 Task: Add Mori-Nu Organic Silken Tofu to the cart.
Action: Mouse moved to (20, 59)
Screenshot: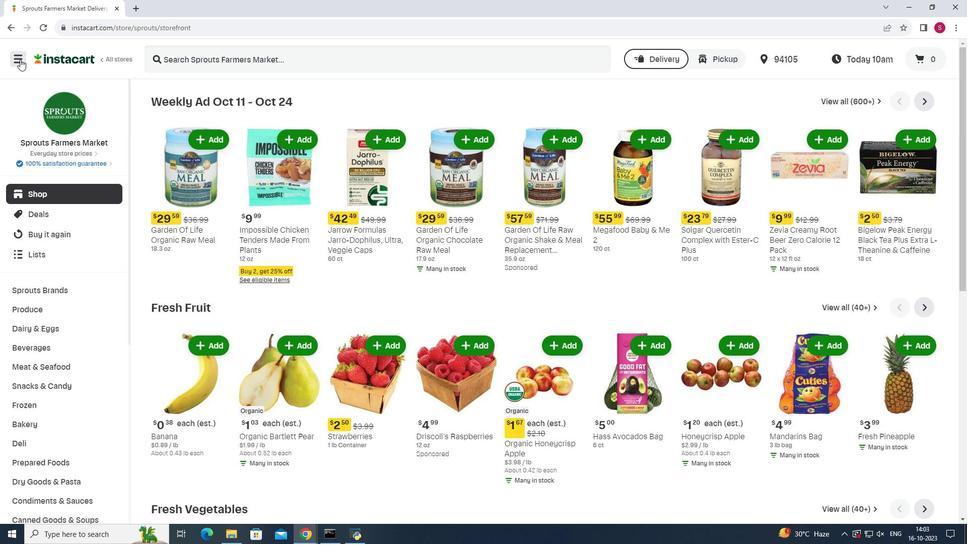 
Action: Mouse pressed left at (20, 59)
Screenshot: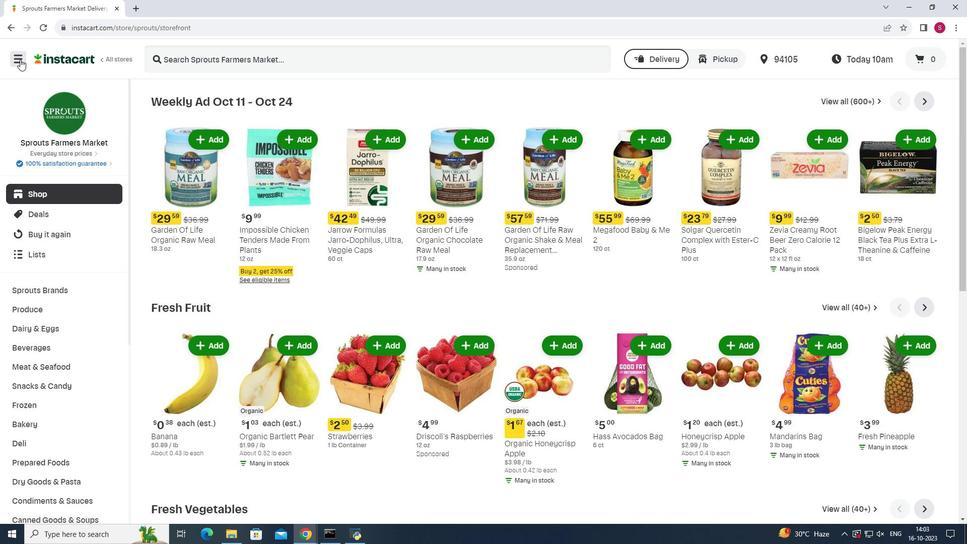 
Action: Mouse moved to (58, 267)
Screenshot: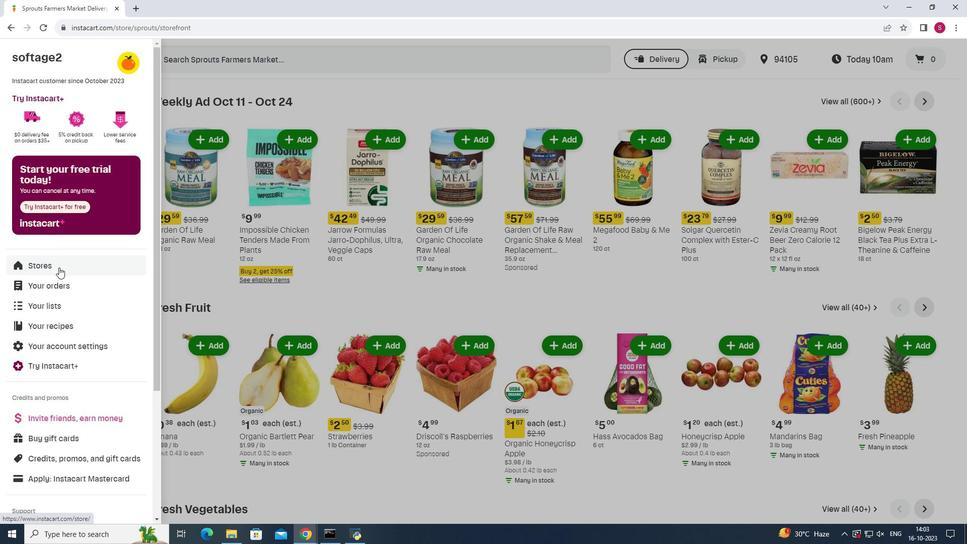 
Action: Mouse pressed left at (58, 267)
Screenshot: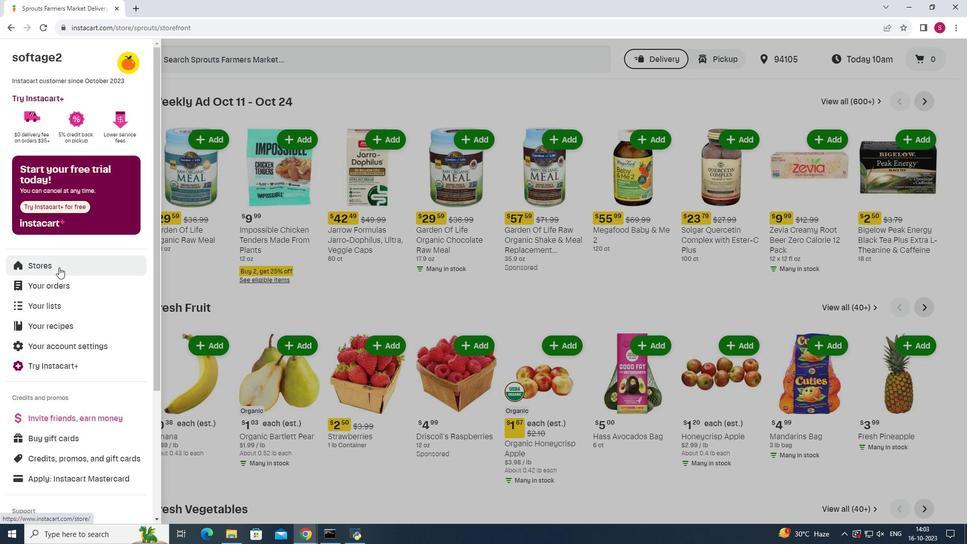 
Action: Mouse moved to (236, 91)
Screenshot: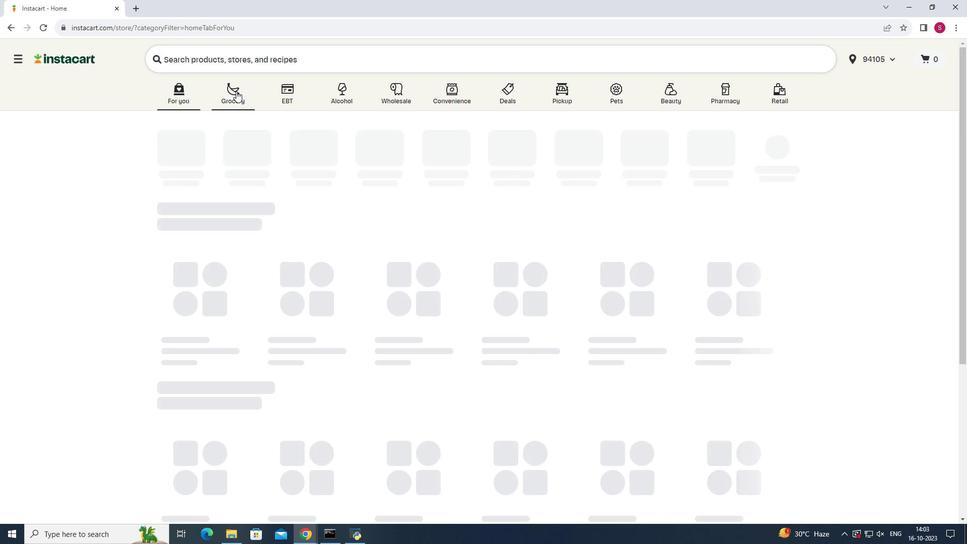 
Action: Mouse pressed left at (236, 91)
Screenshot: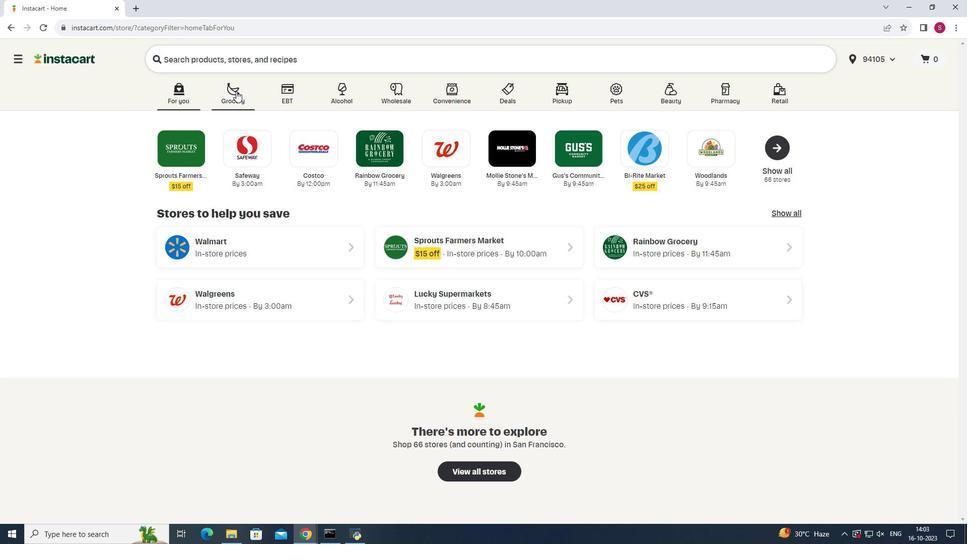 
Action: Mouse moved to (682, 137)
Screenshot: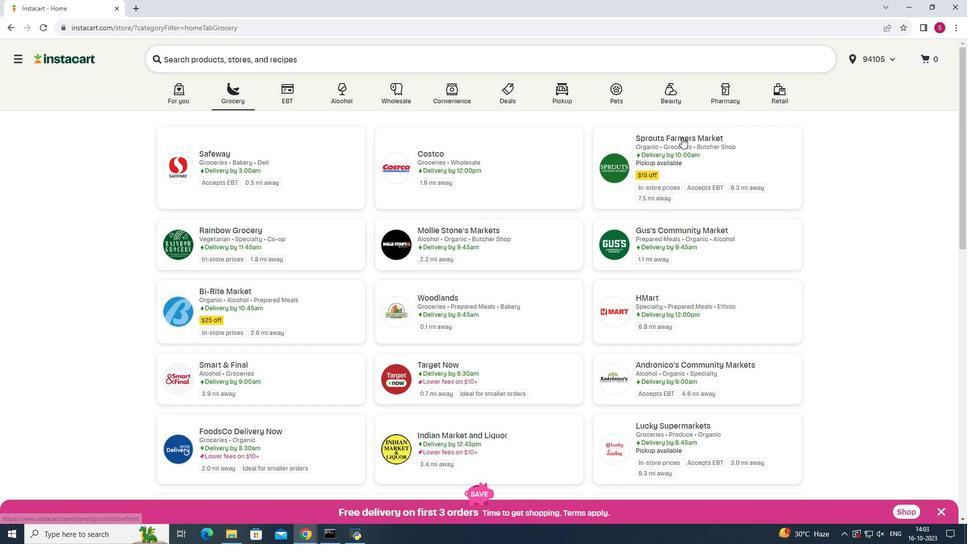 
Action: Mouse pressed left at (682, 137)
Screenshot: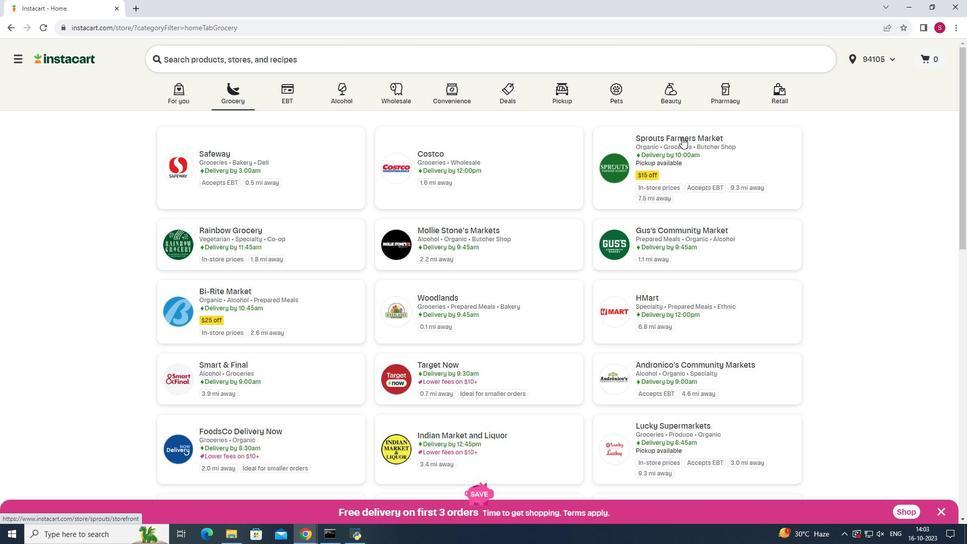 
Action: Mouse moved to (45, 366)
Screenshot: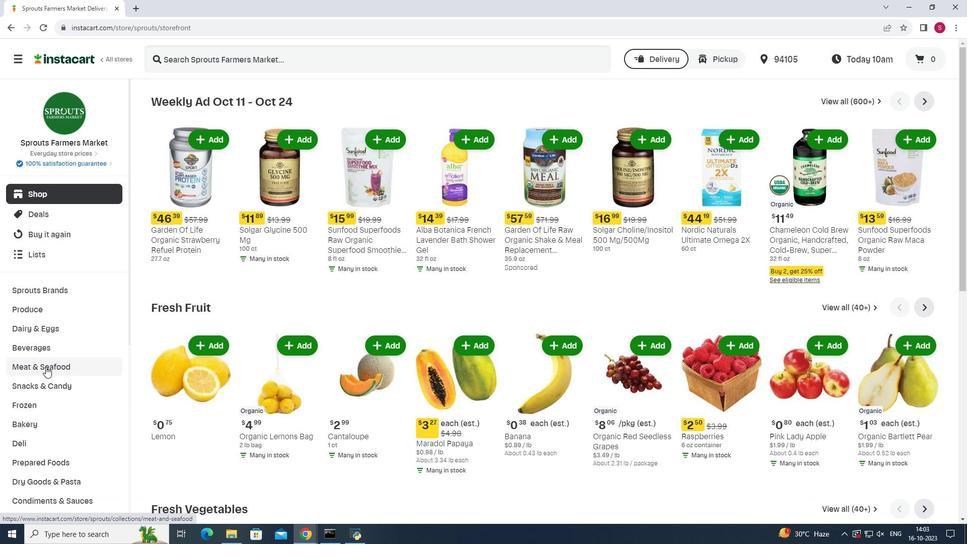
Action: Mouse pressed left at (45, 366)
Screenshot: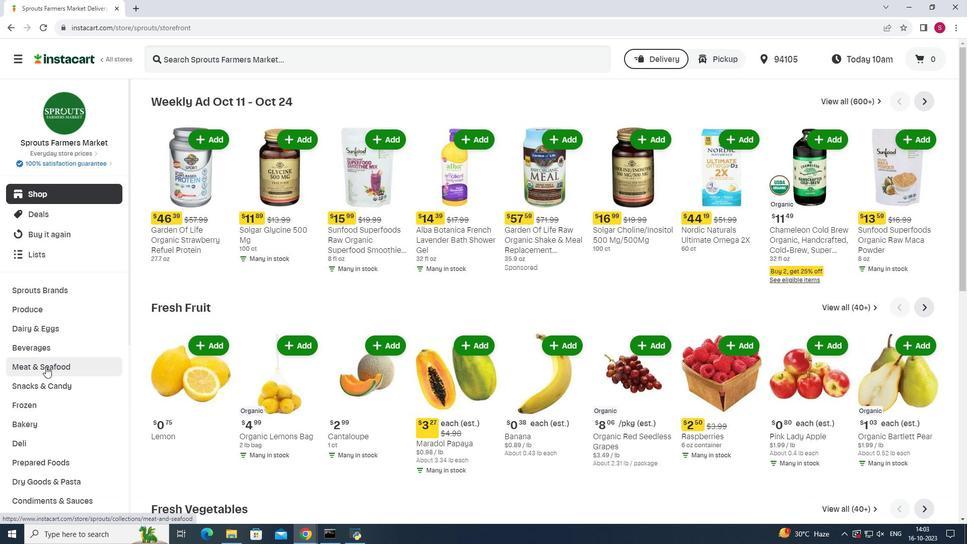 
Action: Mouse moved to (717, 122)
Screenshot: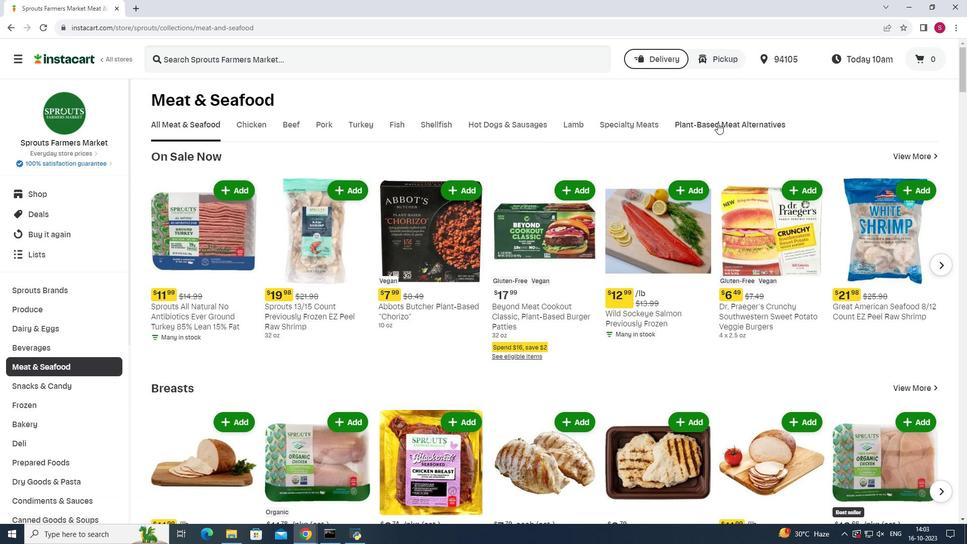 
Action: Mouse pressed left at (717, 122)
Screenshot: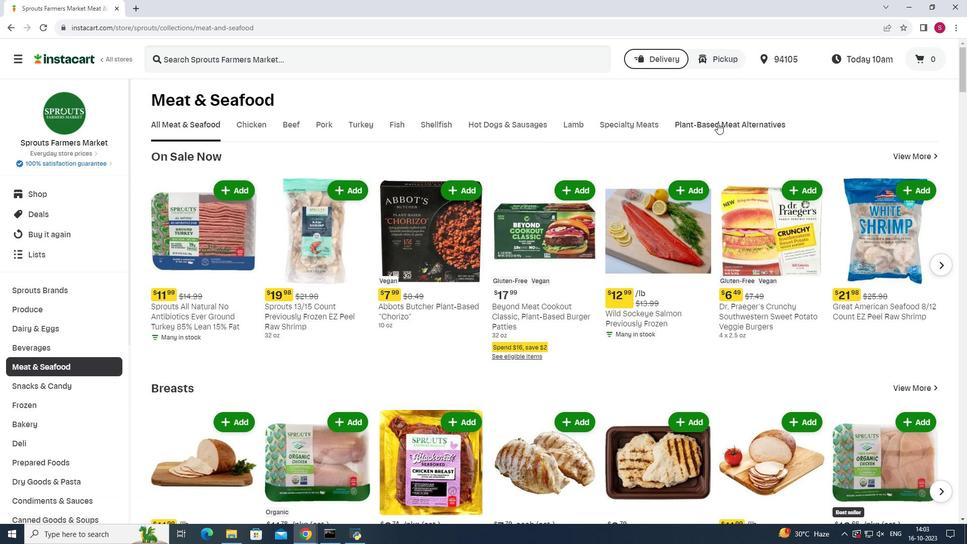 
Action: Mouse moved to (214, 168)
Screenshot: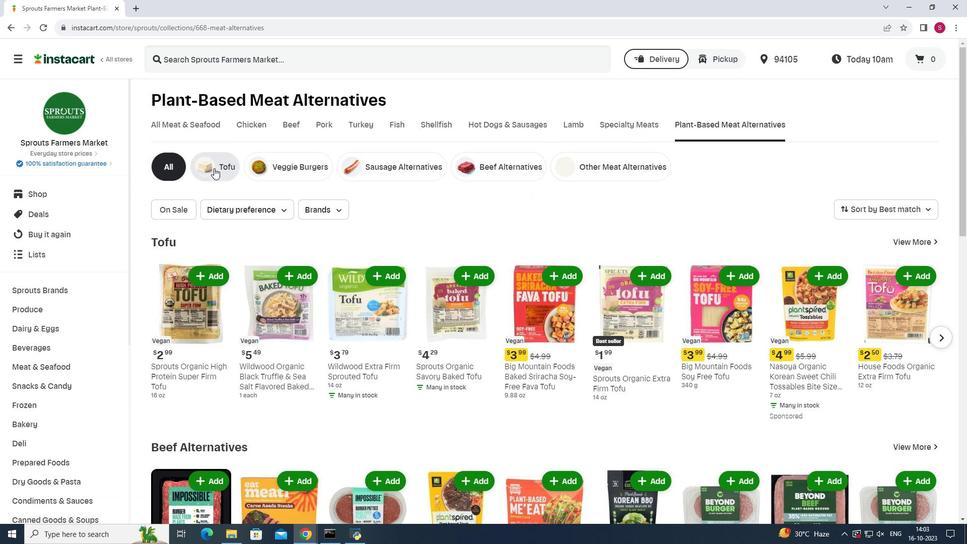 
Action: Mouse pressed left at (214, 168)
Screenshot: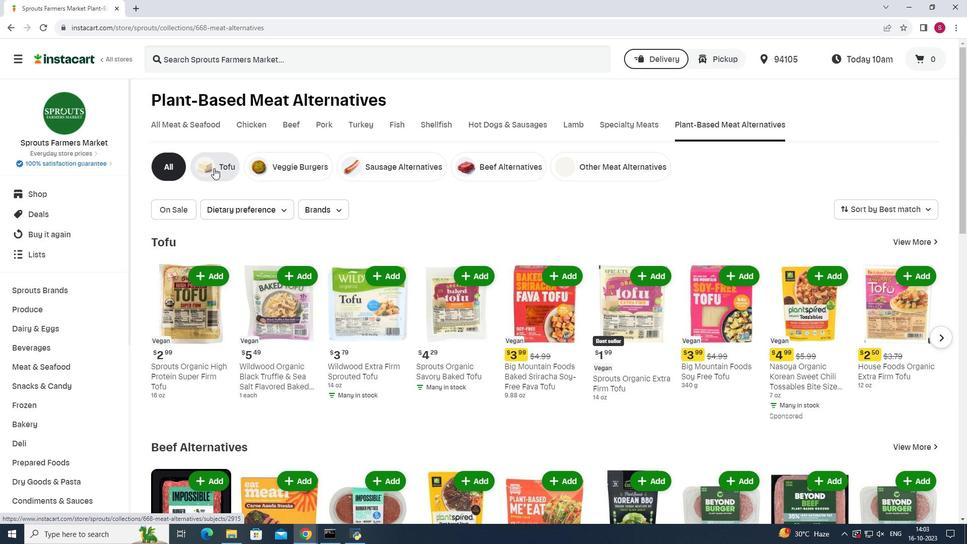 
Action: Mouse moved to (392, 58)
Screenshot: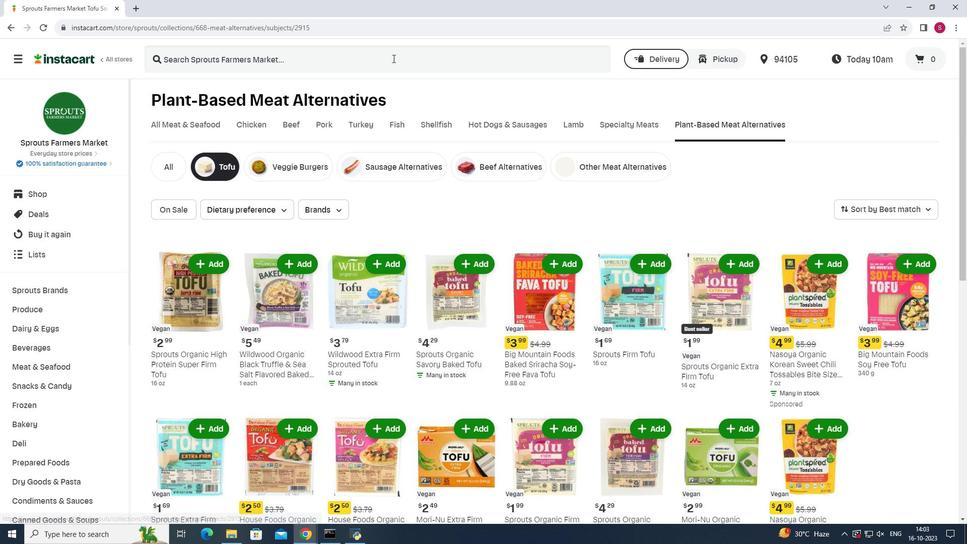 
Action: Mouse pressed left at (392, 58)
Screenshot: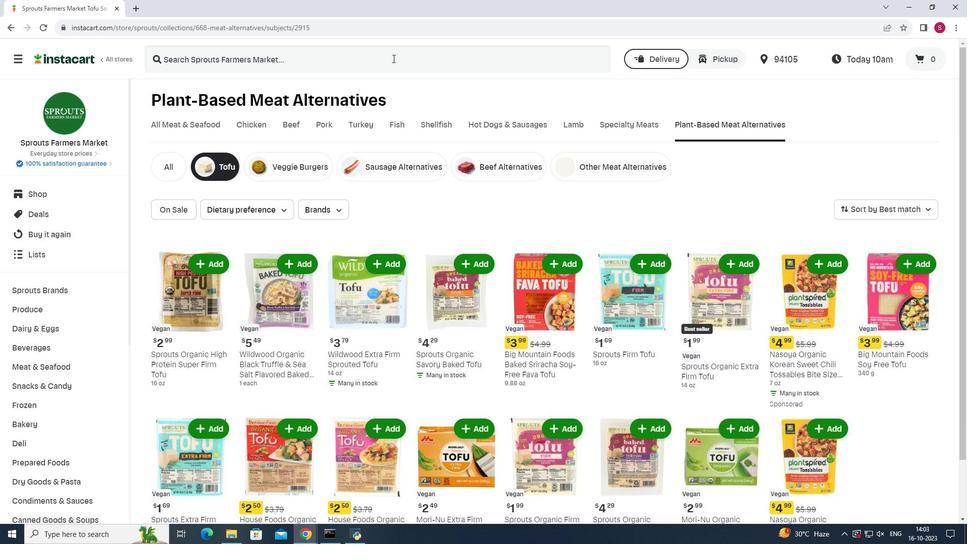 
Action: Mouse moved to (386, 54)
Screenshot: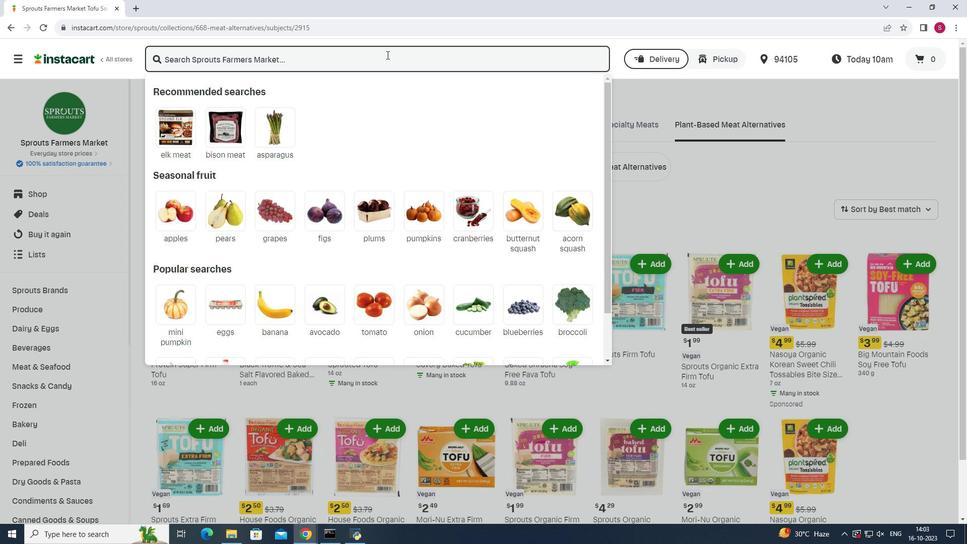 
Action: Key pressed <Key.shift>Mori-<Key.shift>Nu<Key.space><Key.shift><Key.shift>Organic<Key.space><Key.shift>Silken<Key.space><Key.shift><Key.shift><Key.shift><Key.shift>Tofu<Key.enter>
Screenshot: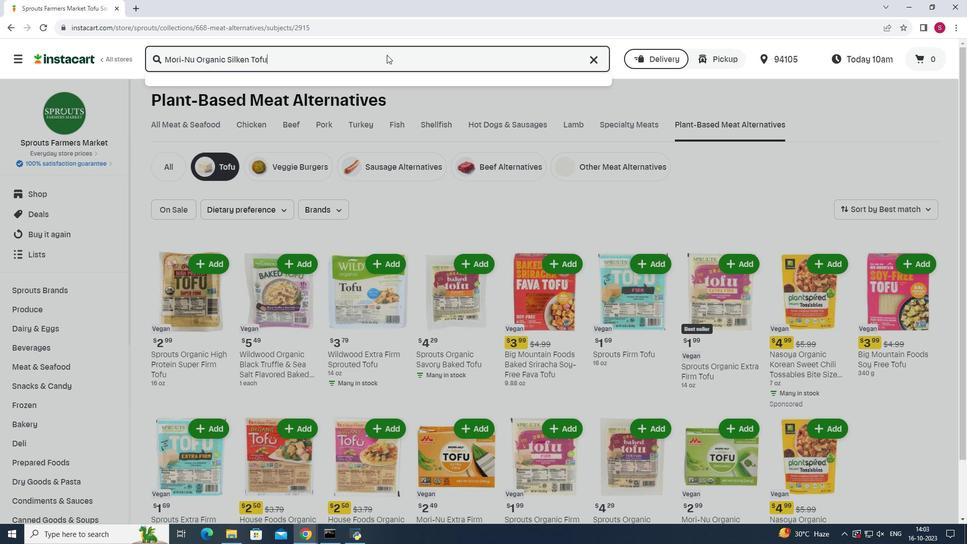 
Action: Mouse moved to (275, 213)
Screenshot: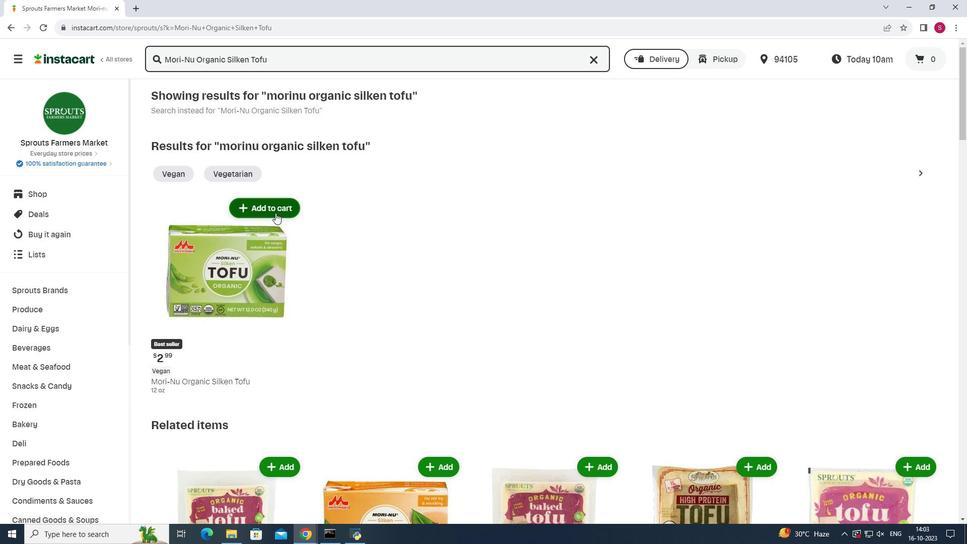 
Action: Mouse pressed left at (275, 213)
Screenshot: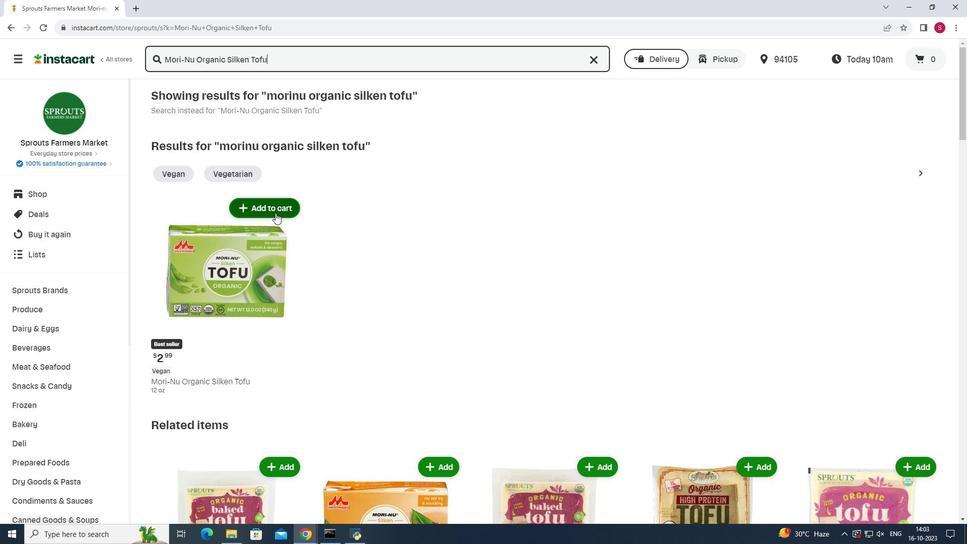 
